 Task: Check the sale-to-list price of all home types in the last 3 years.
Action: Mouse moved to (721, 71)
Screenshot: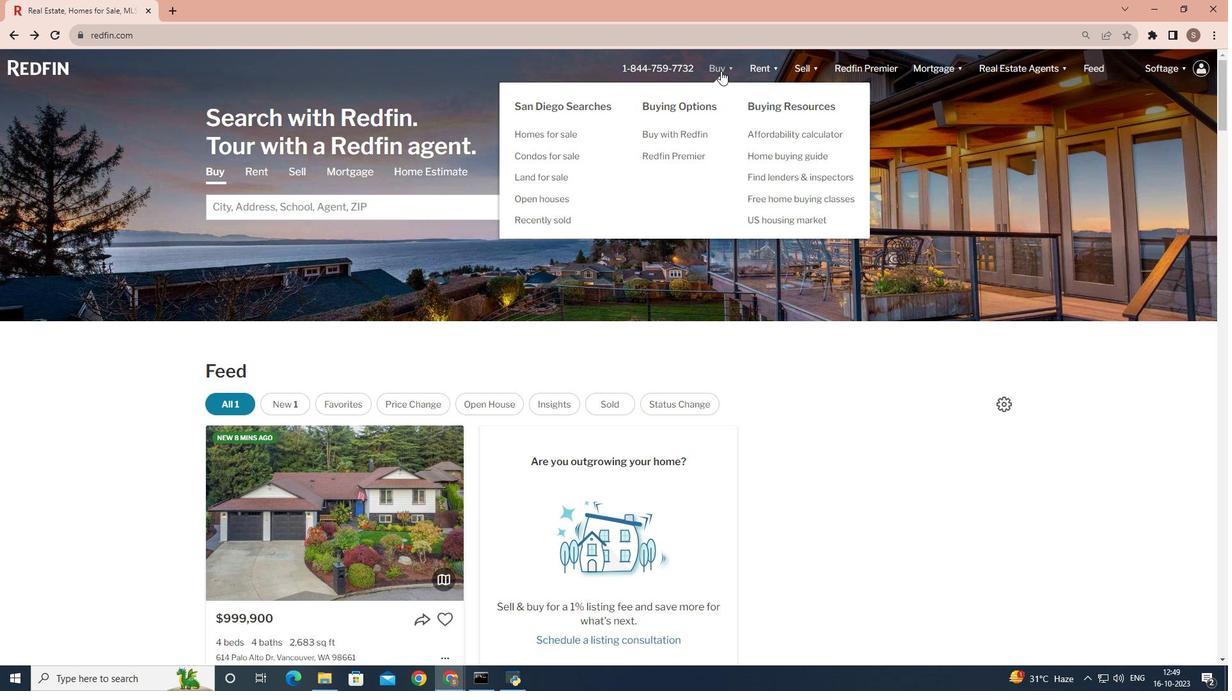 
Action: Mouse pressed left at (721, 71)
Screenshot: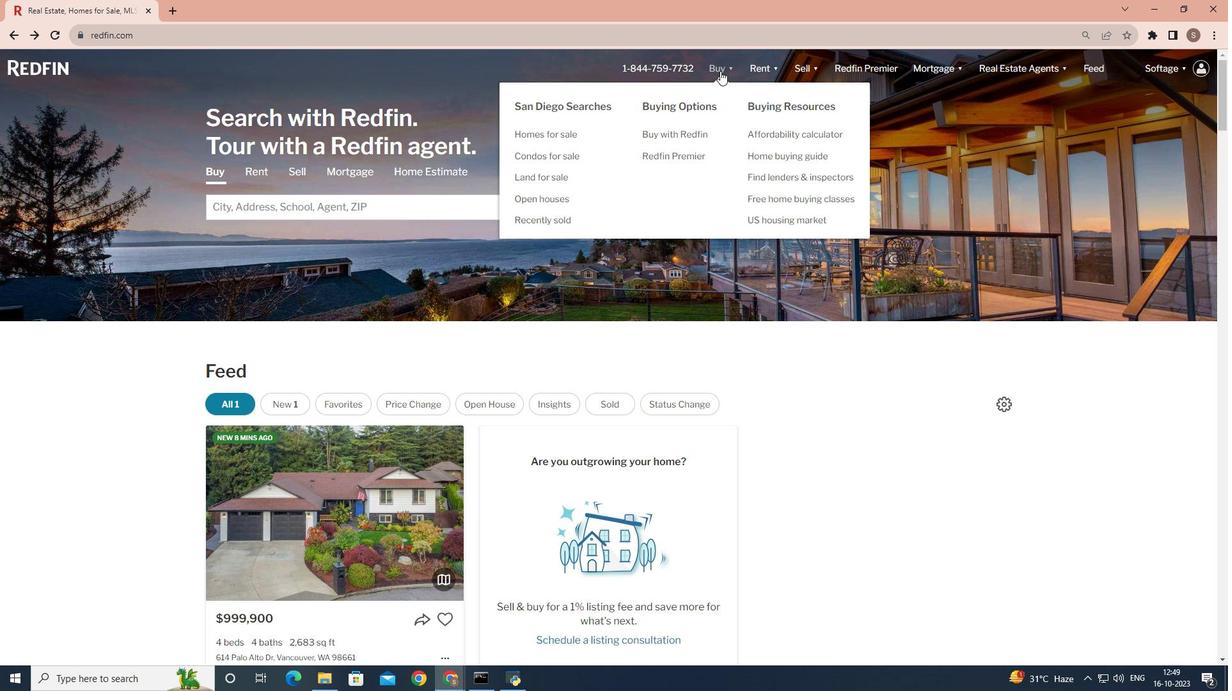 
Action: Mouse moved to (339, 270)
Screenshot: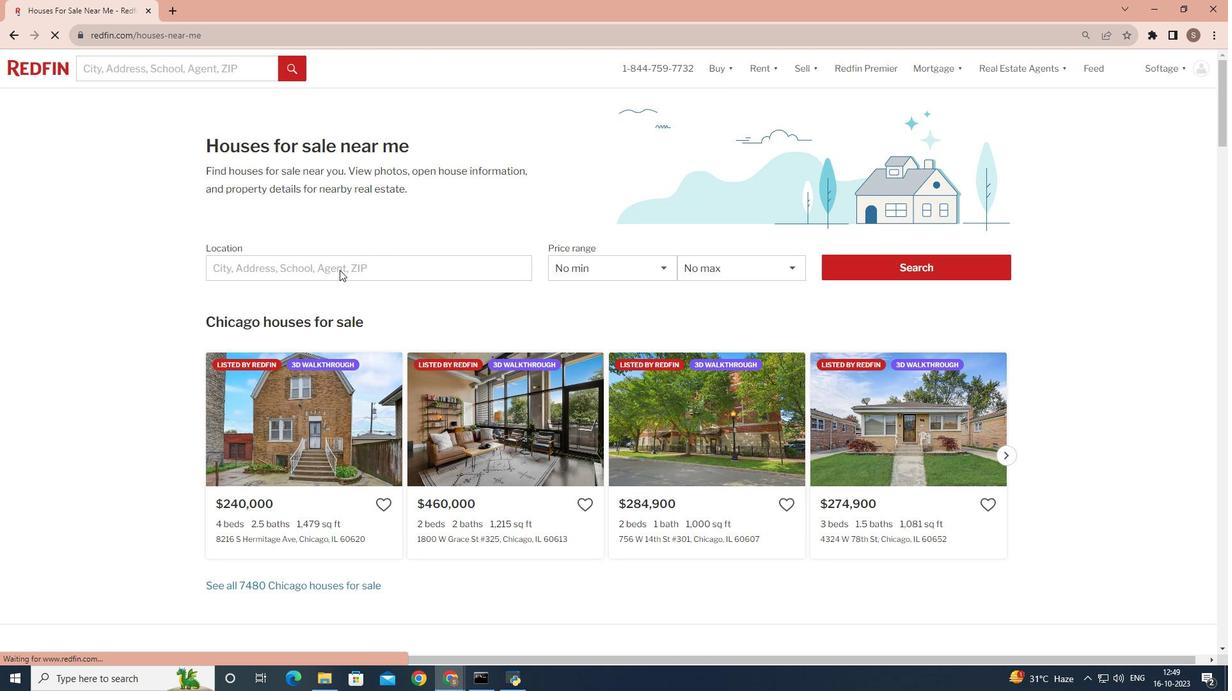 
Action: Mouse pressed left at (339, 270)
Screenshot: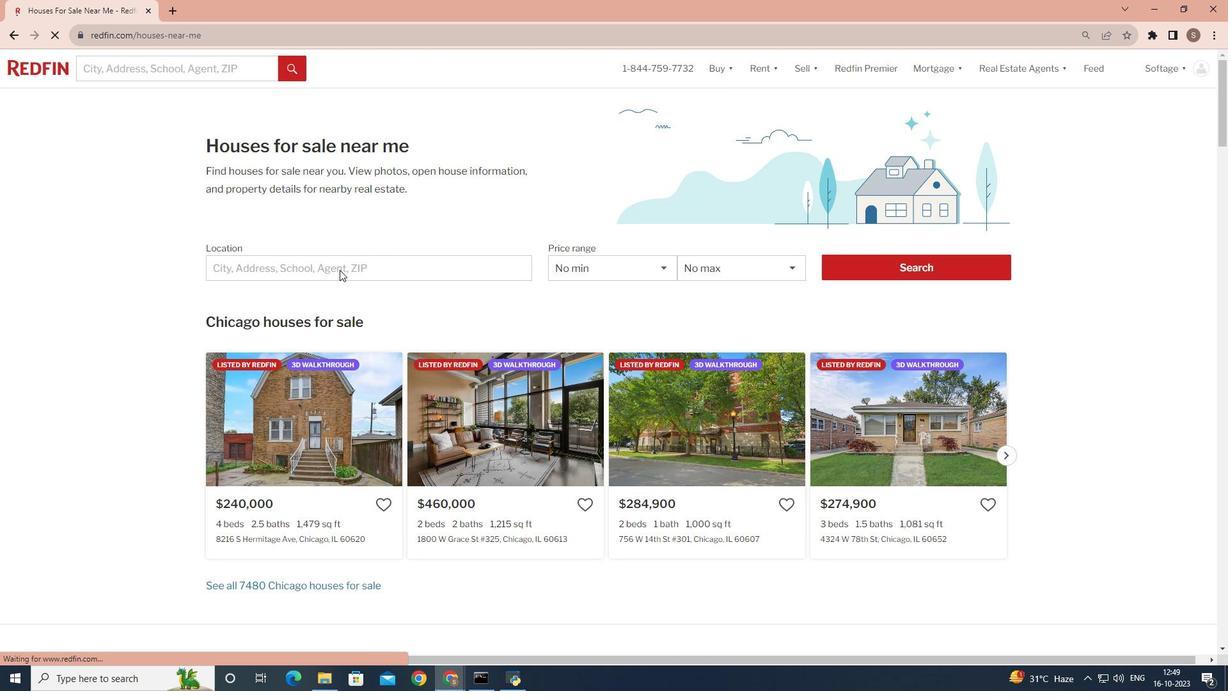 
Action: Mouse moved to (232, 270)
Screenshot: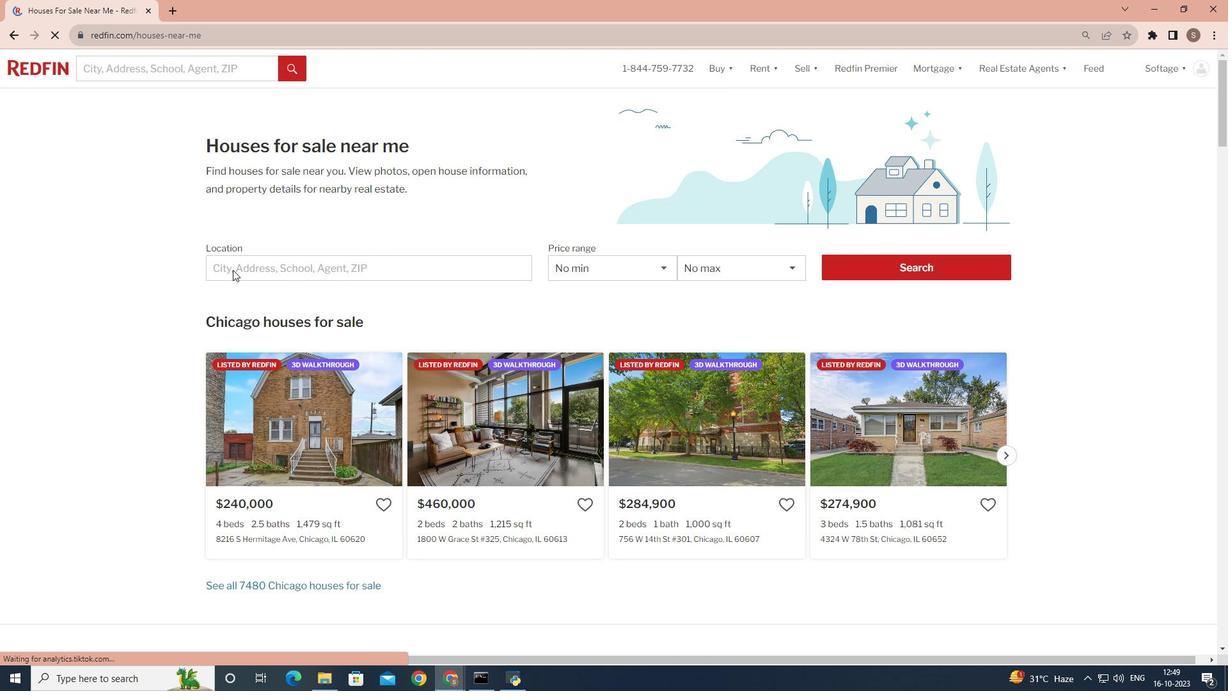 
Action: Mouse pressed left at (232, 270)
Screenshot: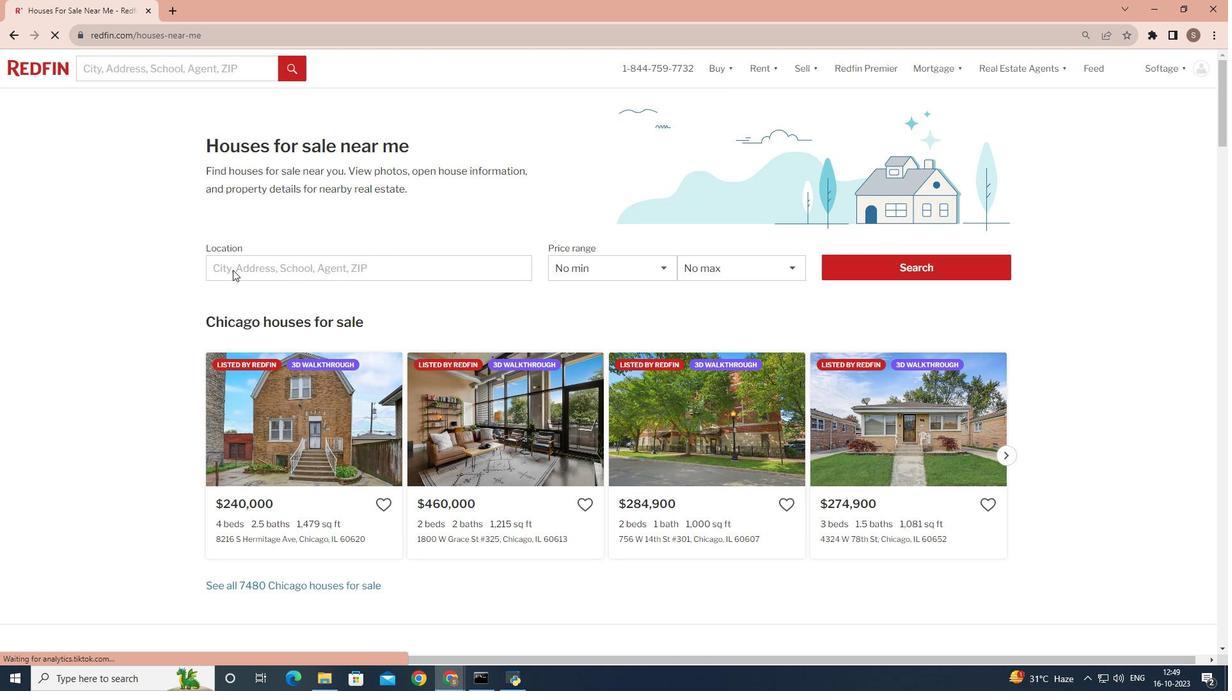 
Action: Mouse moved to (244, 268)
Screenshot: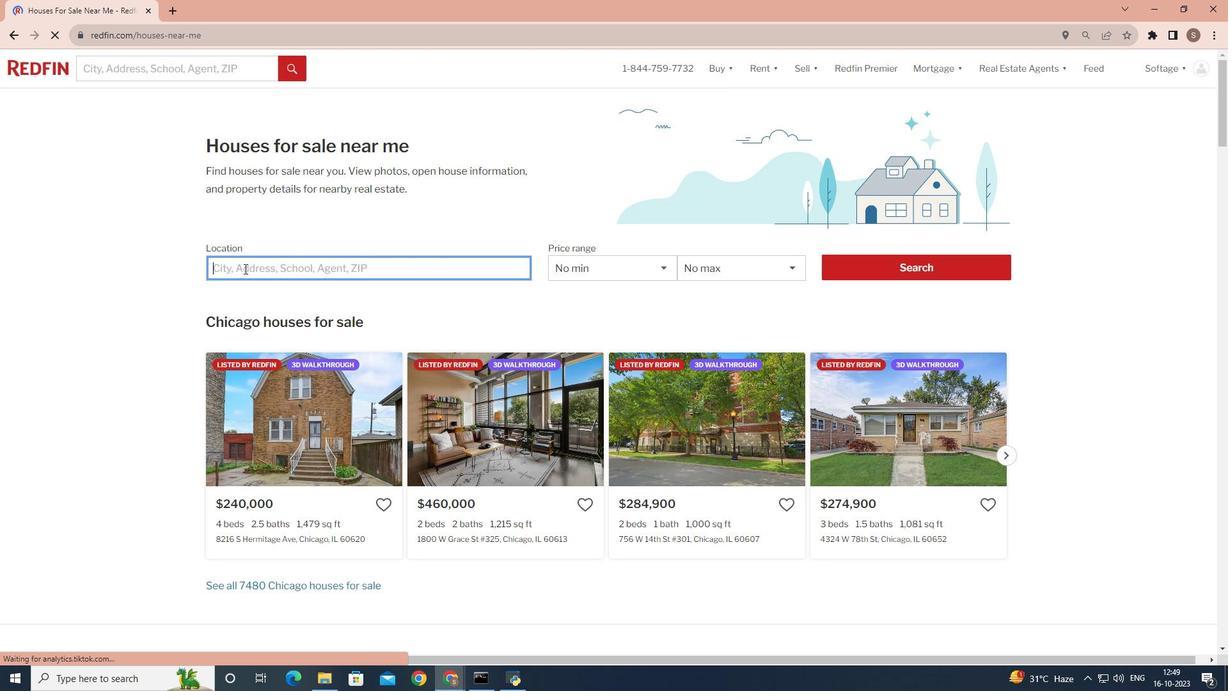
Action: Key pressed <Key.shift>San<Key.space><Key.shift>Diego
Screenshot: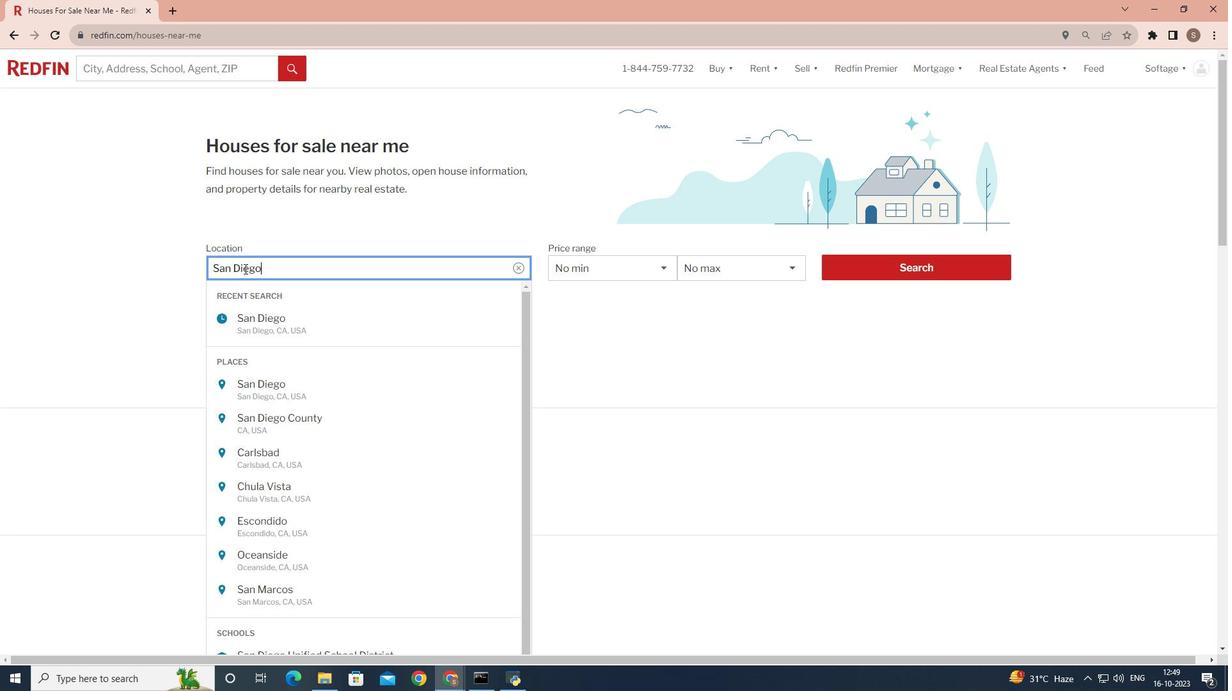 
Action: Mouse moved to (925, 260)
Screenshot: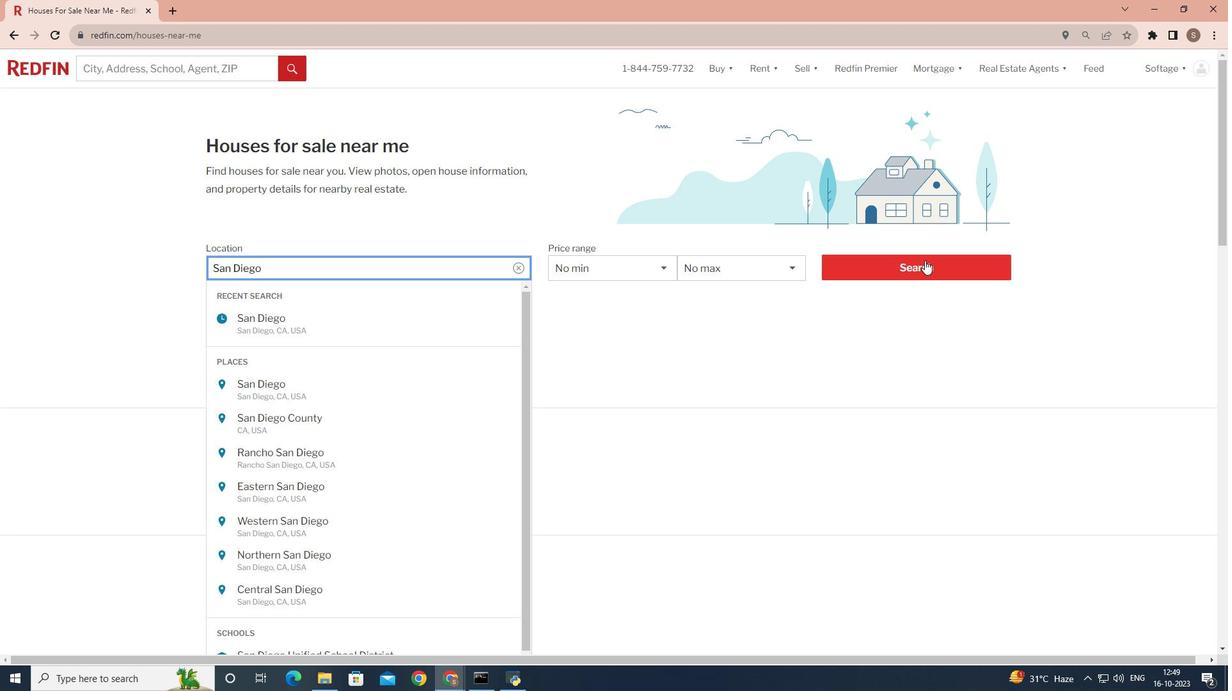 
Action: Mouse pressed left at (925, 260)
Screenshot: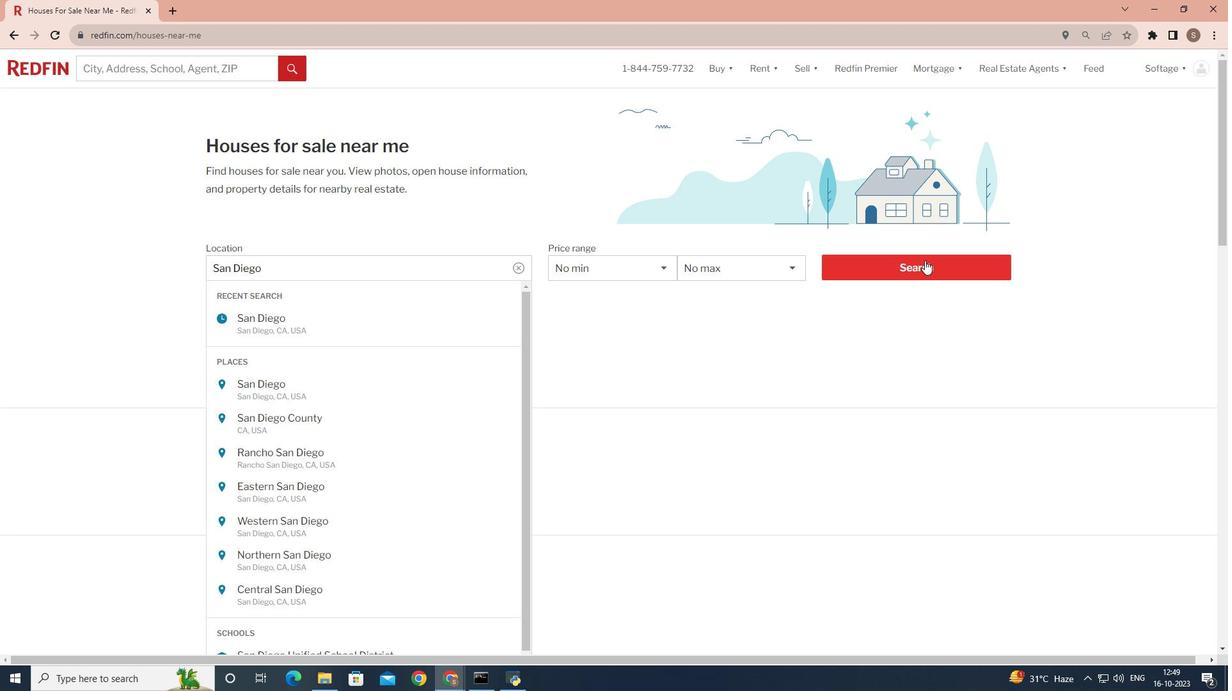 
Action: Mouse moved to (930, 268)
Screenshot: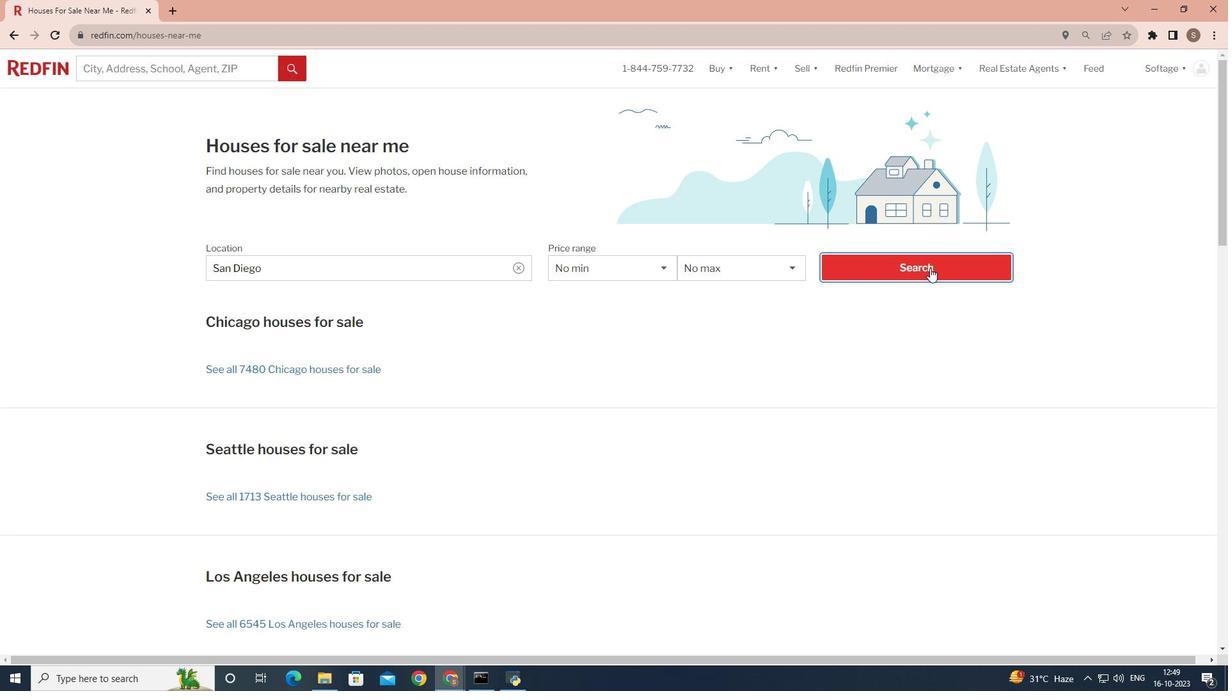 
Action: Mouse pressed left at (930, 268)
Screenshot: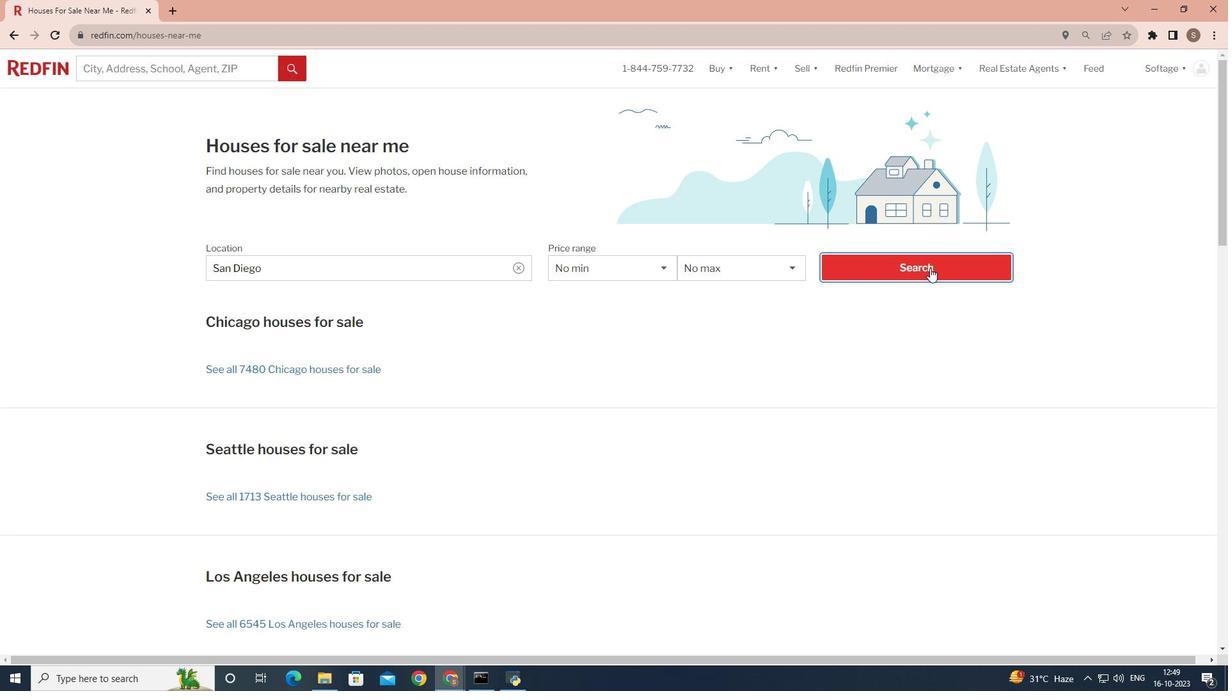 
Action: Mouse moved to (1071, 113)
Screenshot: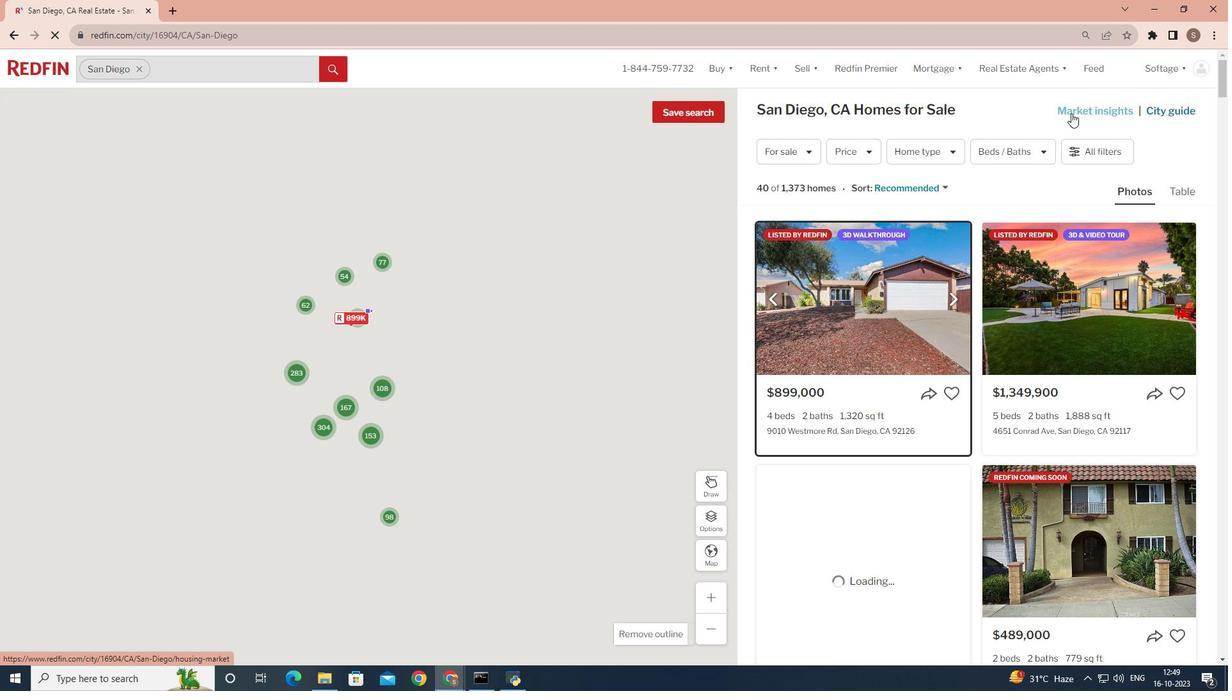 
Action: Mouse pressed left at (1071, 113)
Screenshot: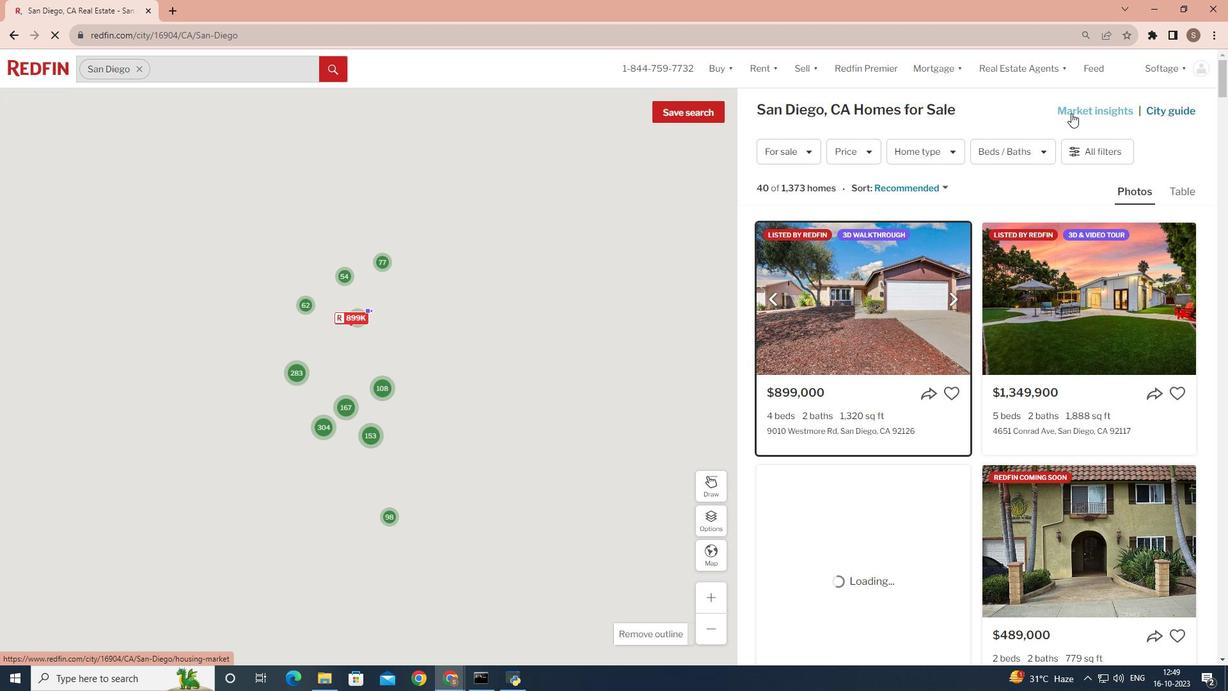 
Action: Mouse moved to (293, 220)
Screenshot: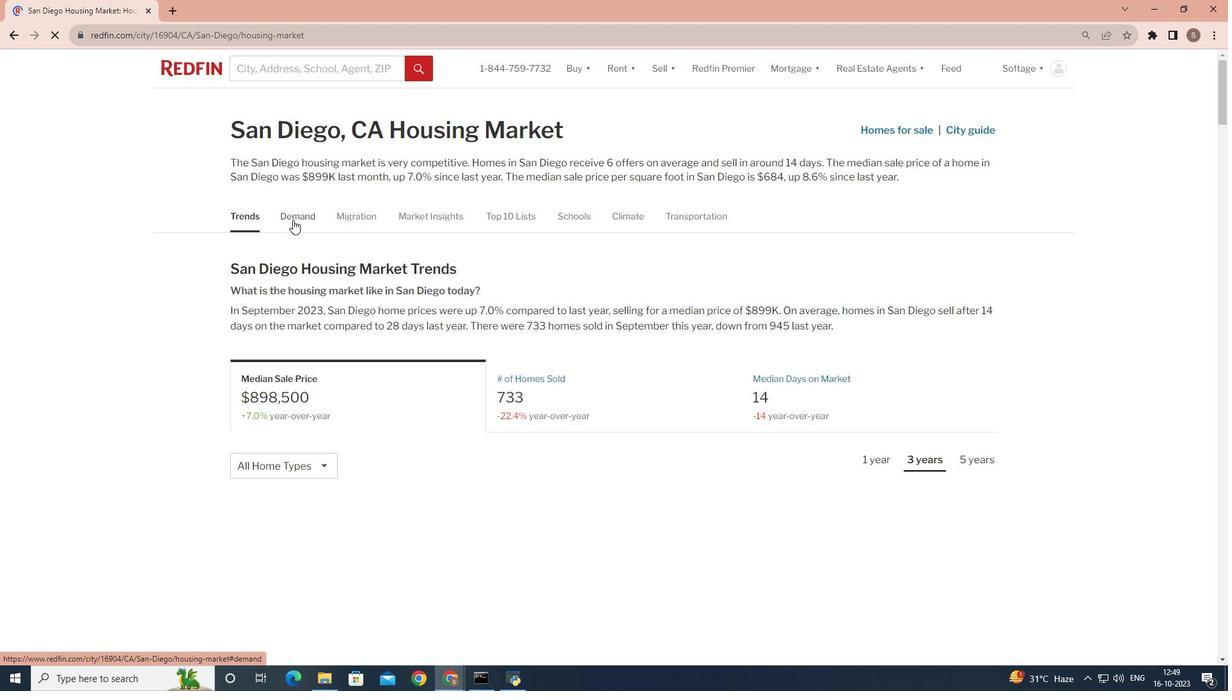 
Action: Mouse pressed left at (293, 220)
Screenshot: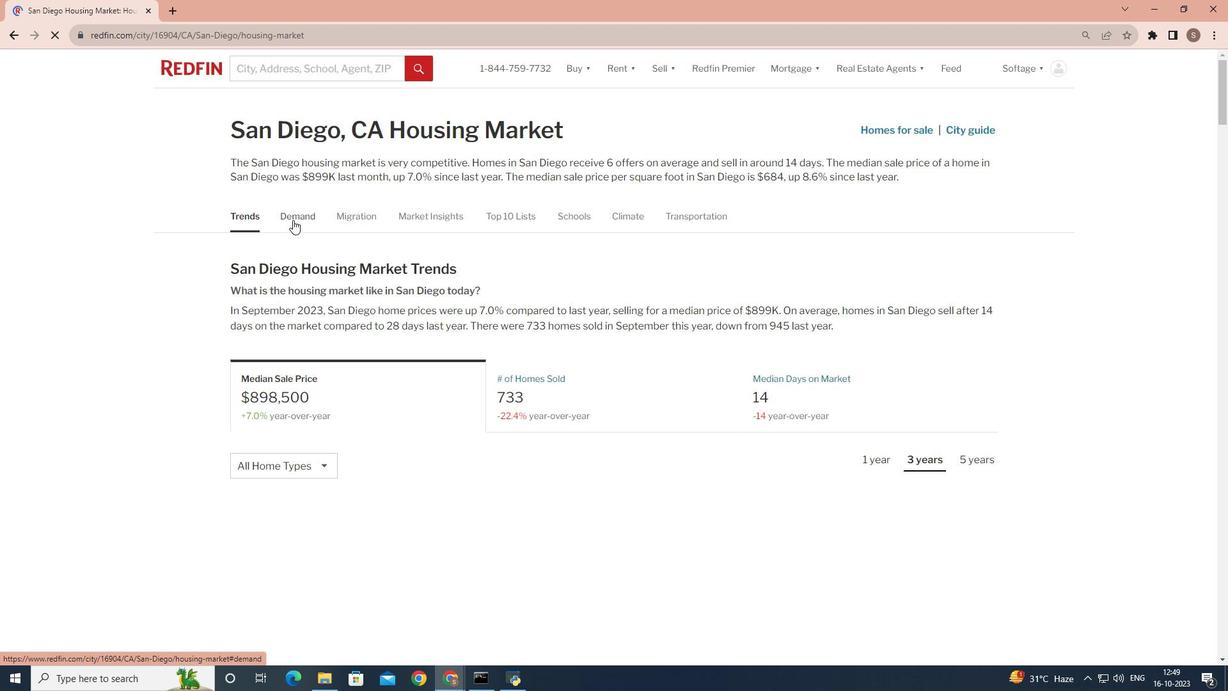 
Action: Mouse moved to (321, 311)
Screenshot: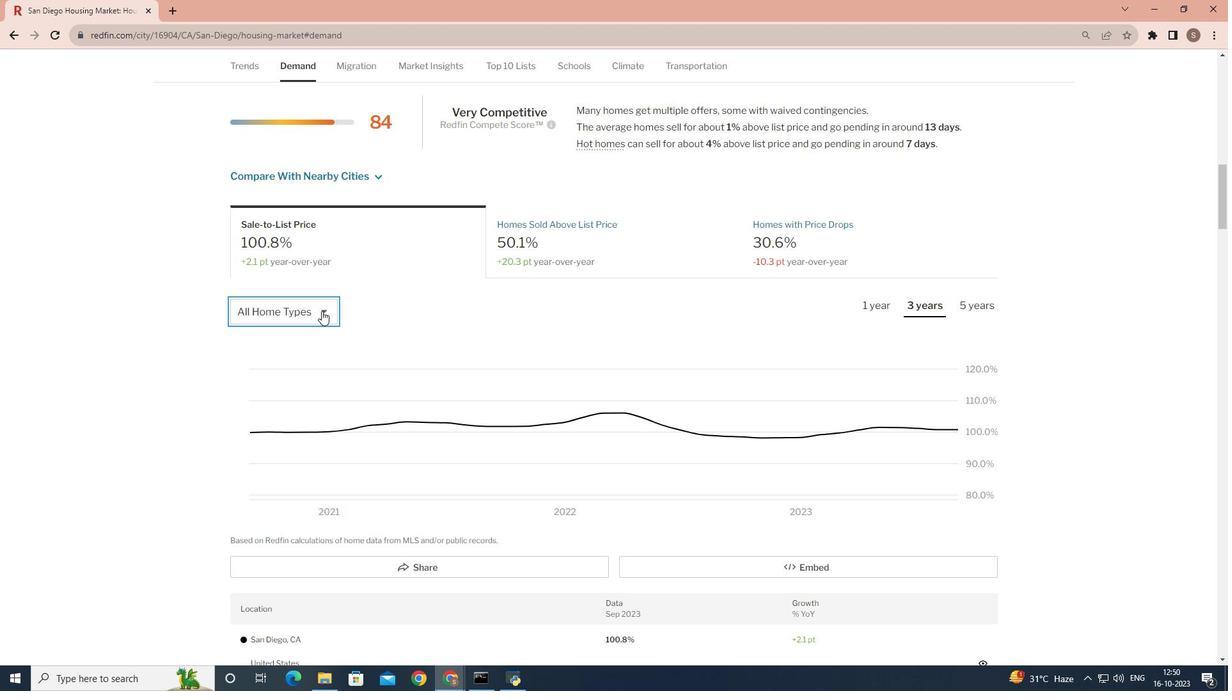 
Action: Mouse pressed left at (321, 311)
Screenshot: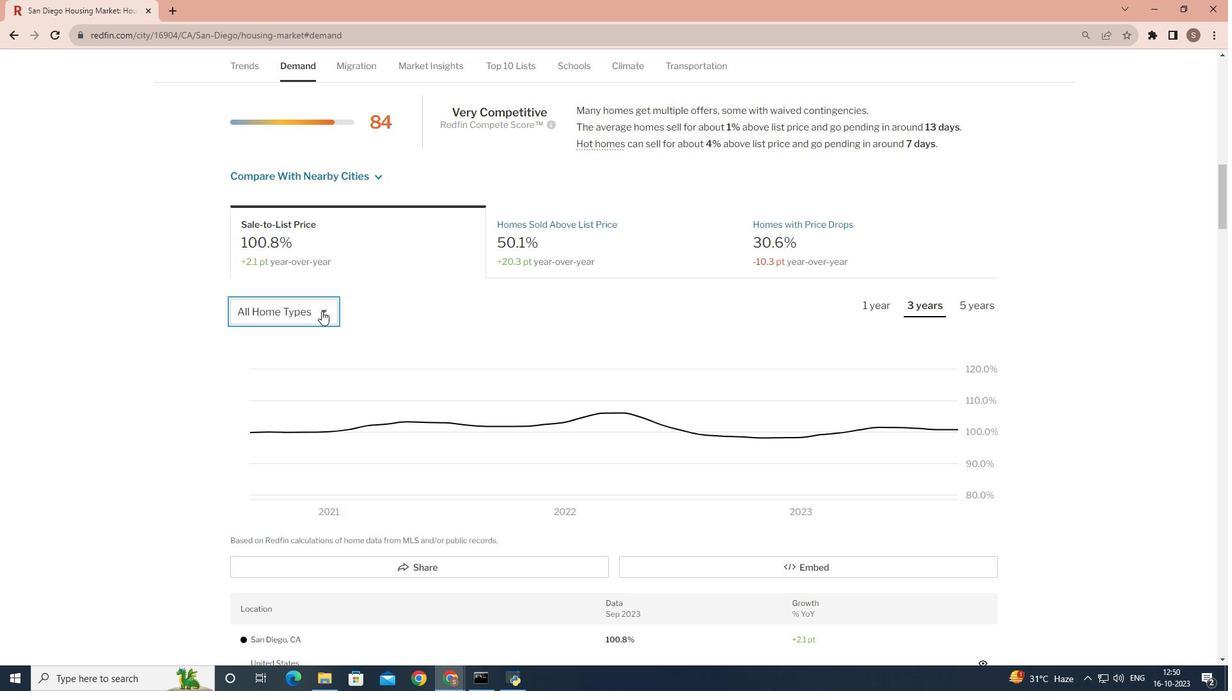 
Action: Mouse moved to (306, 343)
Screenshot: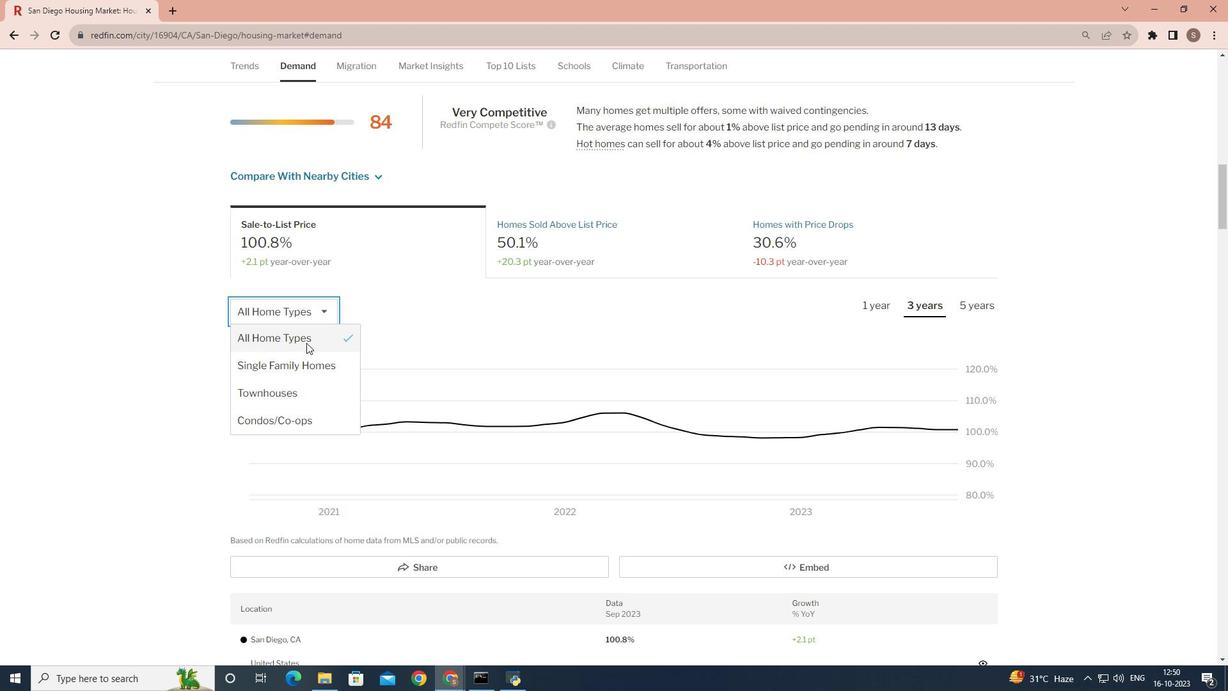 
Action: Mouse pressed left at (306, 343)
Screenshot: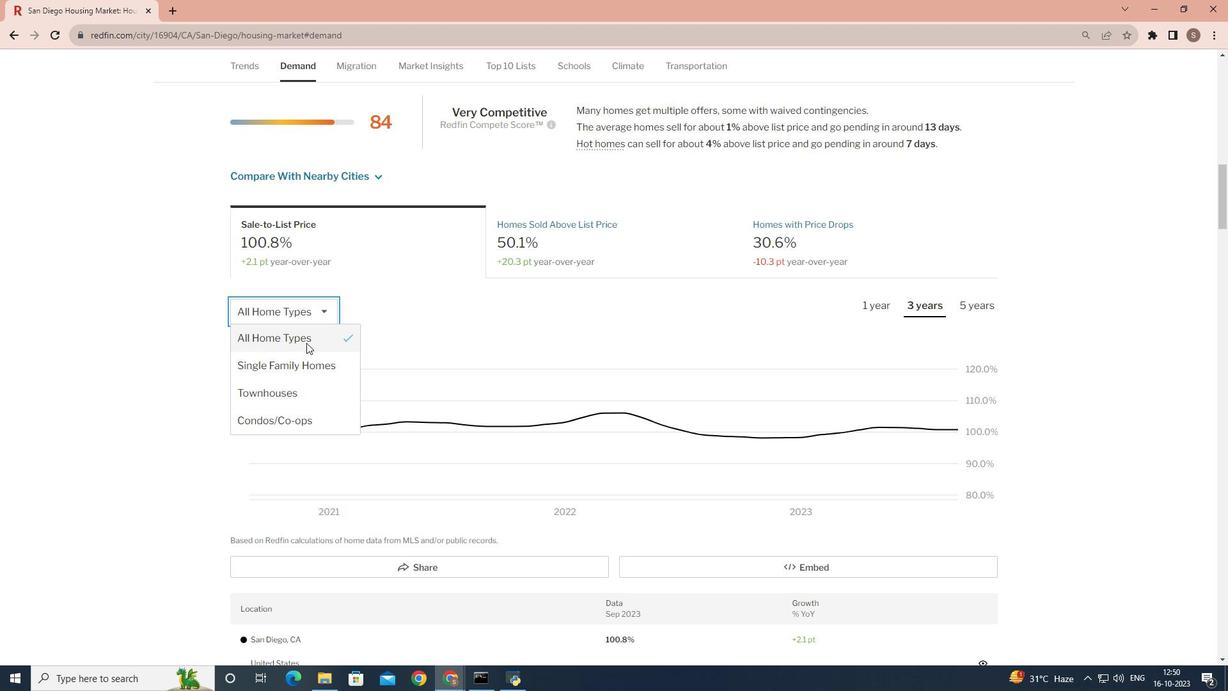 
Action: Mouse moved to (919, 302)
Screenshot: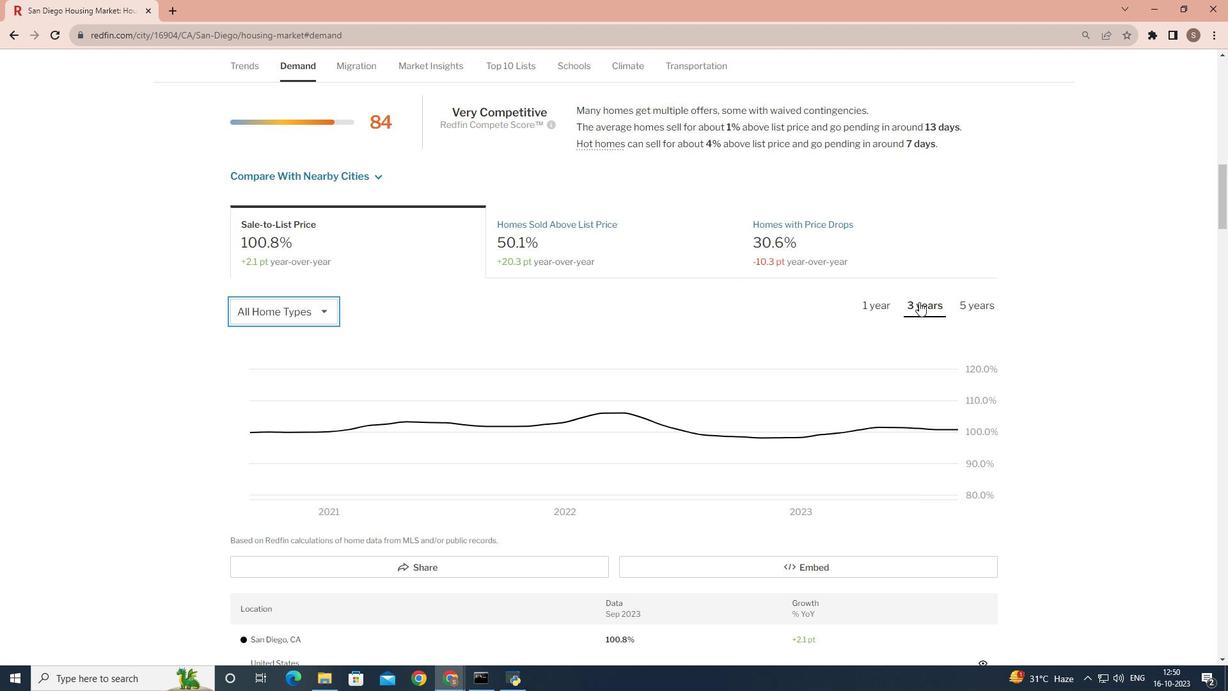 
Action: Mouse pressed left at (919, 302)
Screenshot: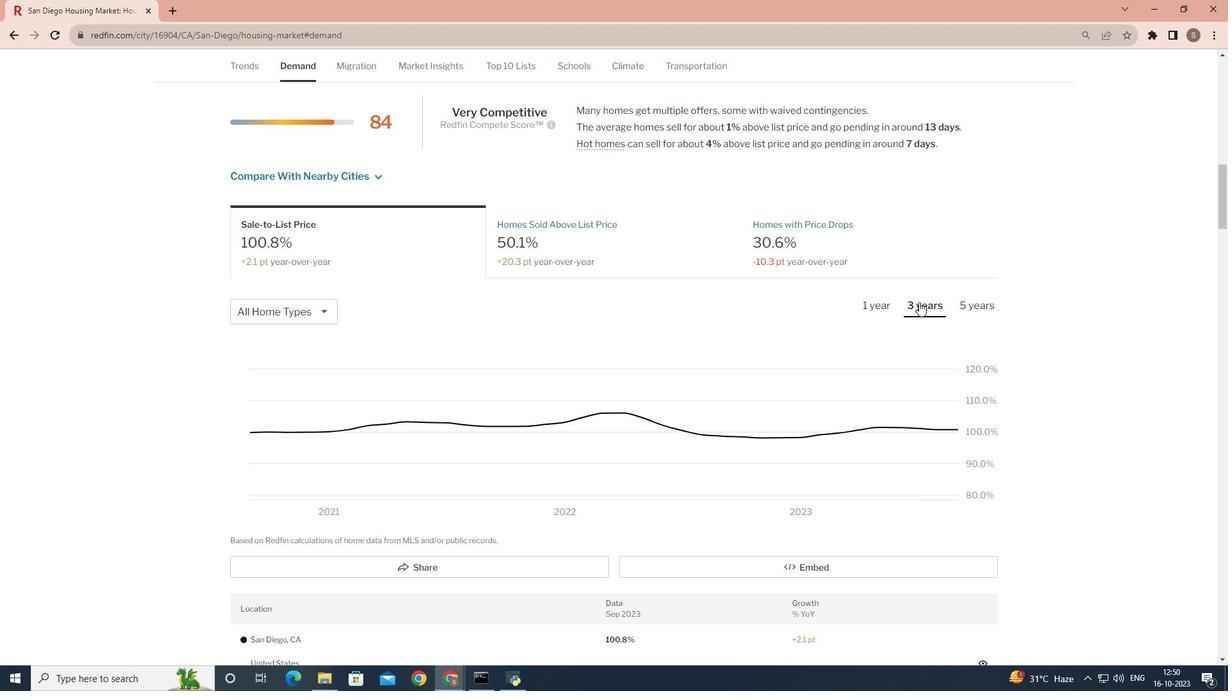 
Action: Mouse scrolled (919, 301) with delta (0, 0)
Screenshot: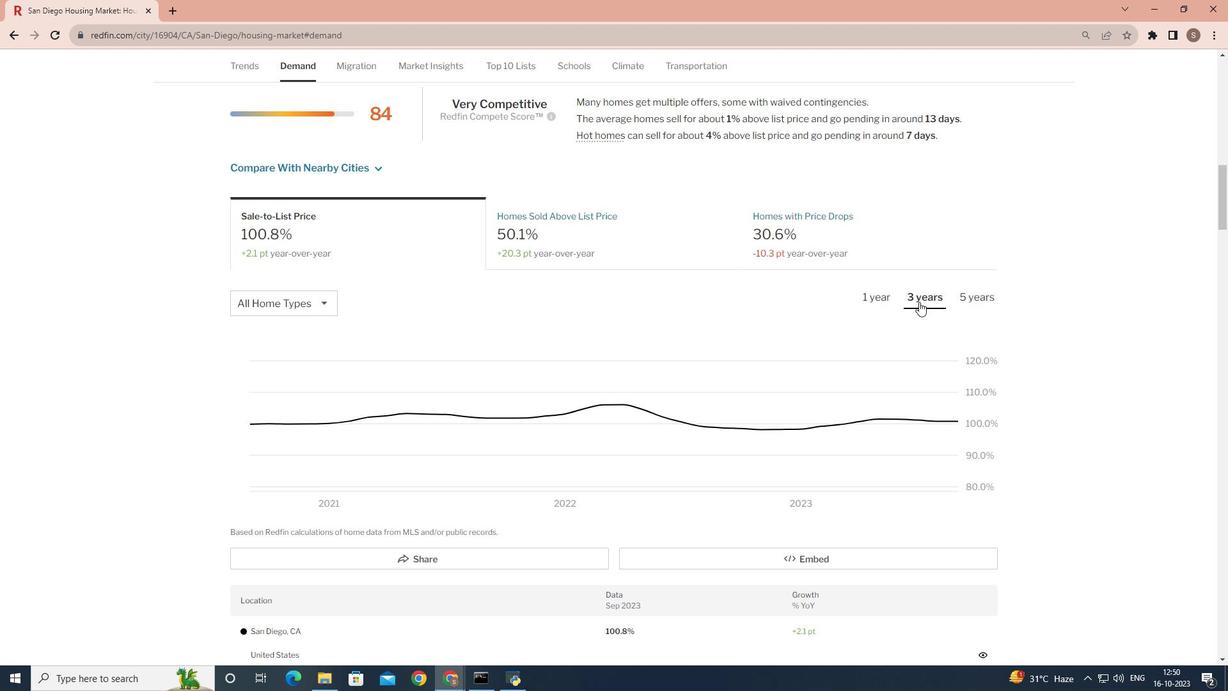 
